 Task: Add the "Cart badge" component in the site builder.
Action: Mouse moved to (1238, 100)
Screenshot: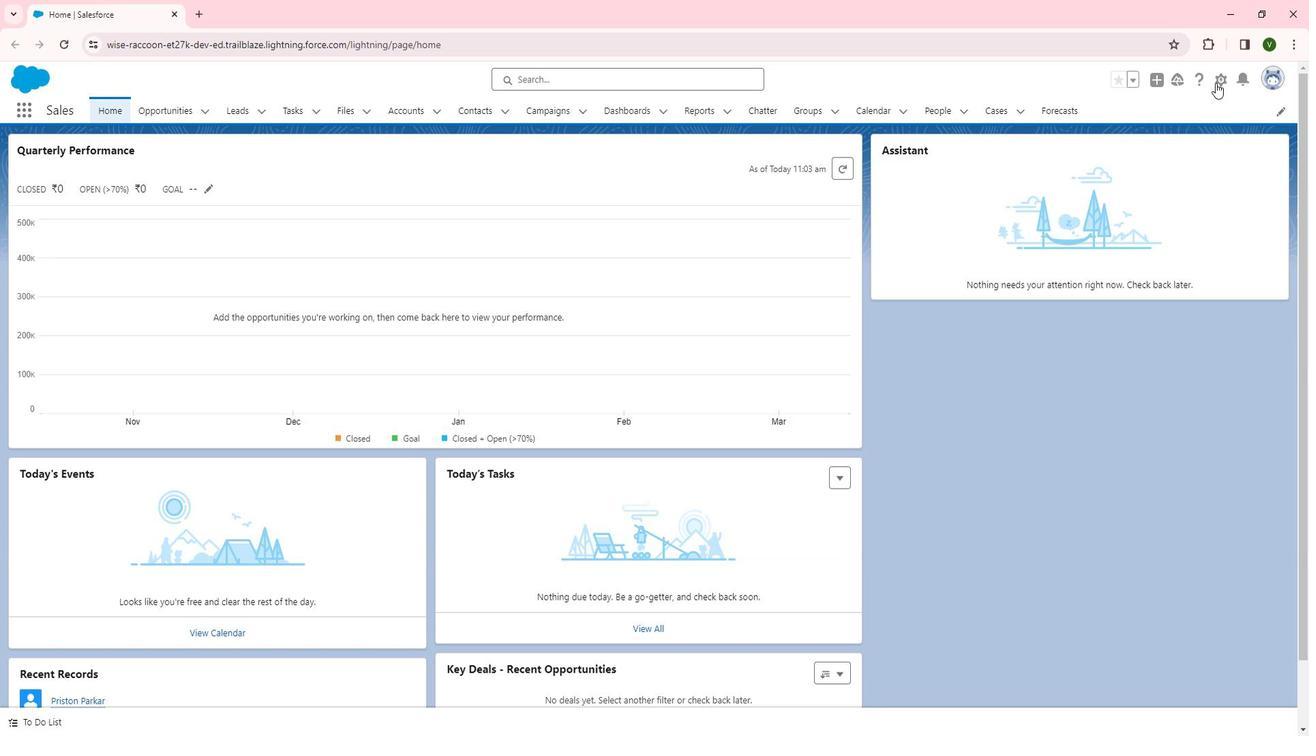 
Action: Mouse pressed left at (1238, 100)
Screenshot: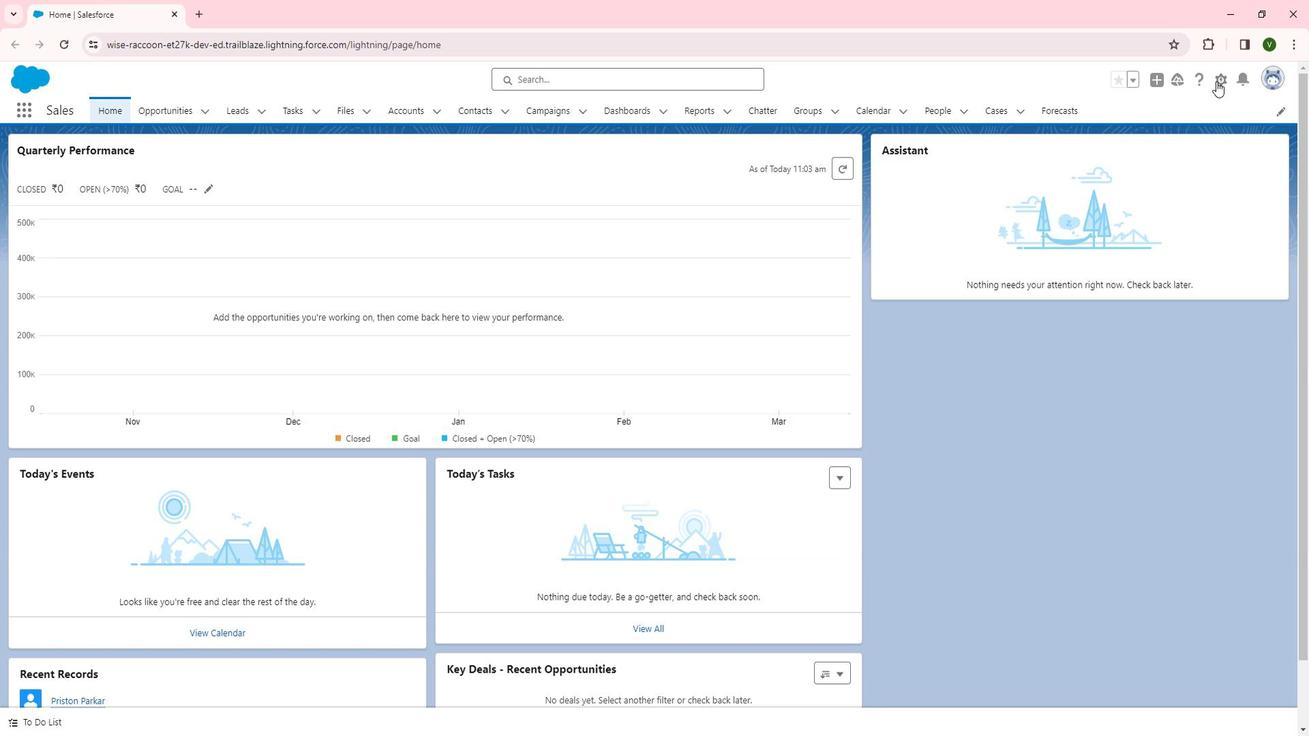 
Action: Mouse moved to (1190, 127)
Screenshot: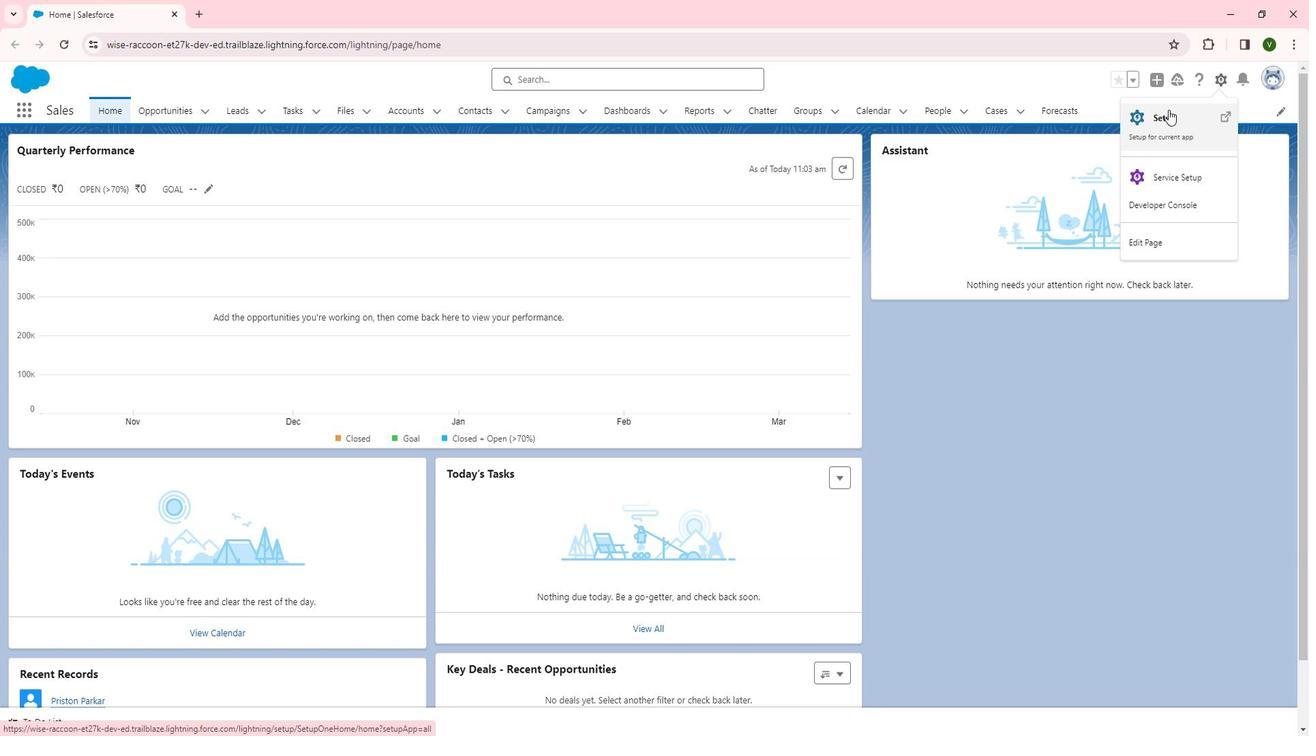 
Action: Mouse pressed left at (1190, 127)
Screenshot: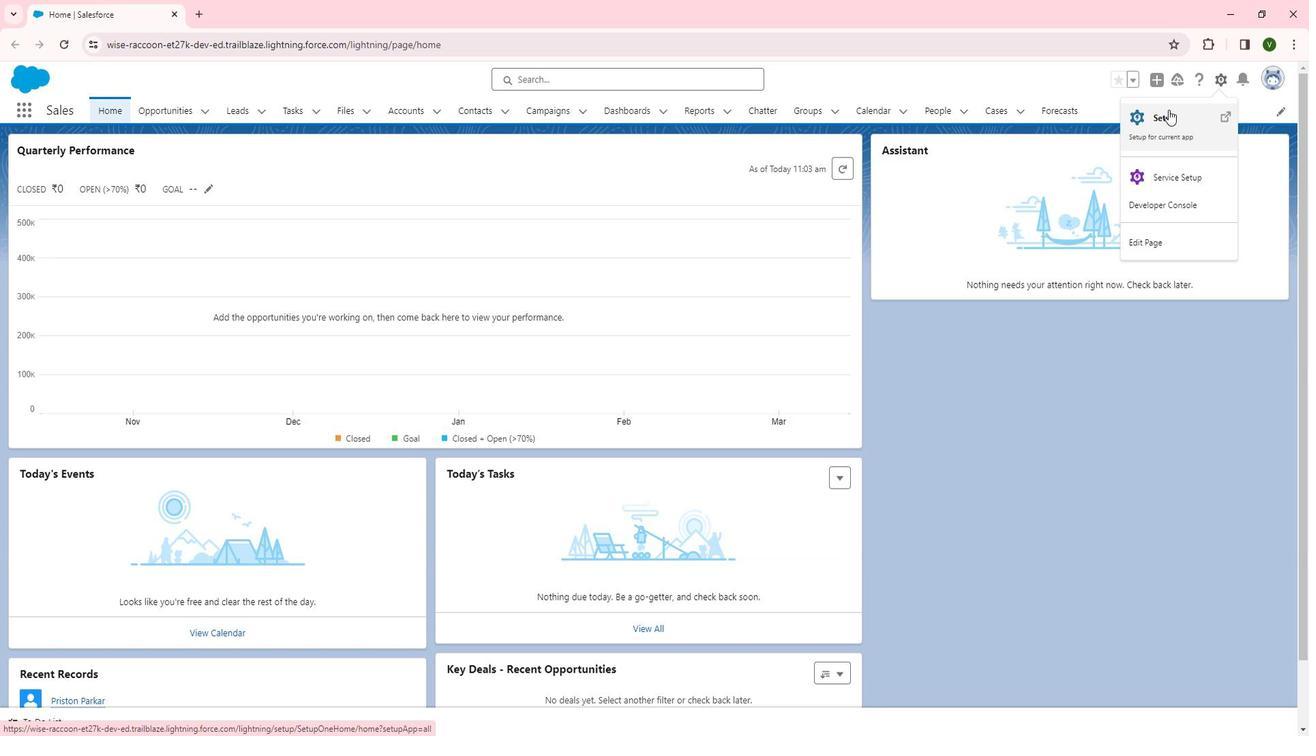 
Action: Mouse moved to (82, 562)
Screenshot: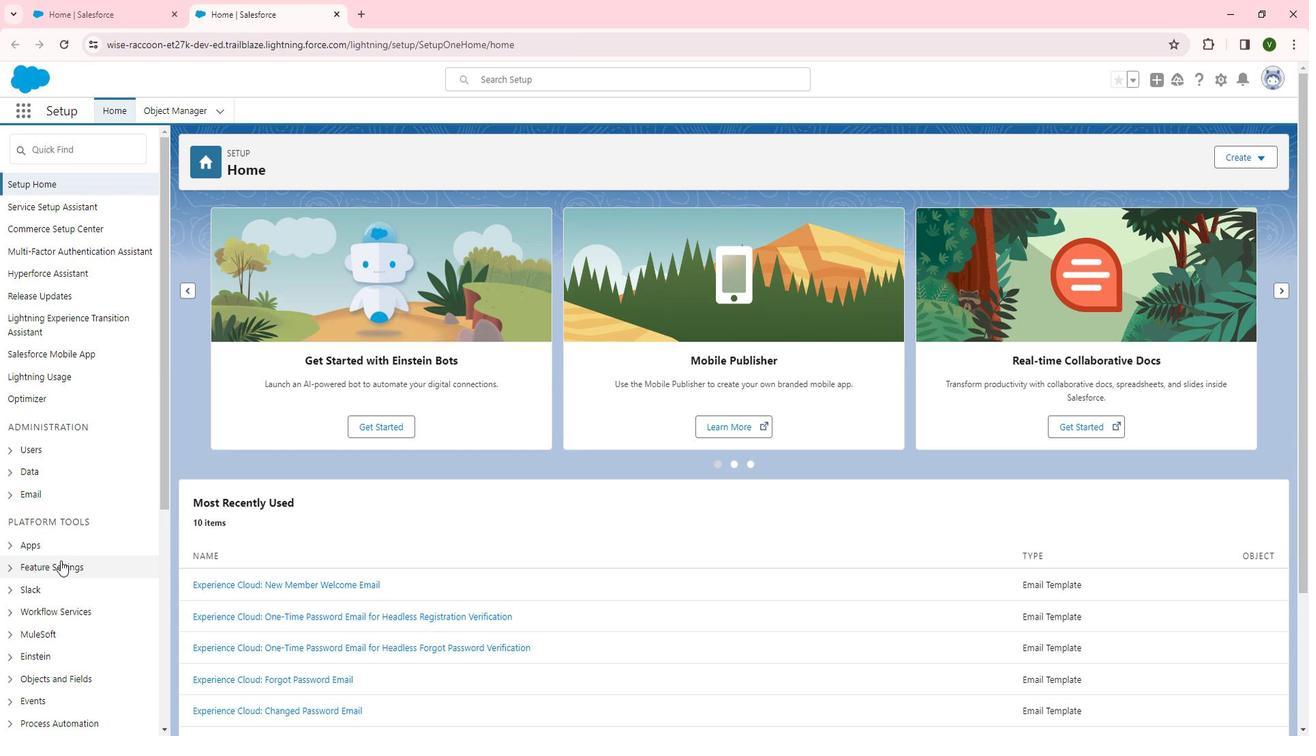 
Action: Mouse pressed left at (82, 562)
Screenshot: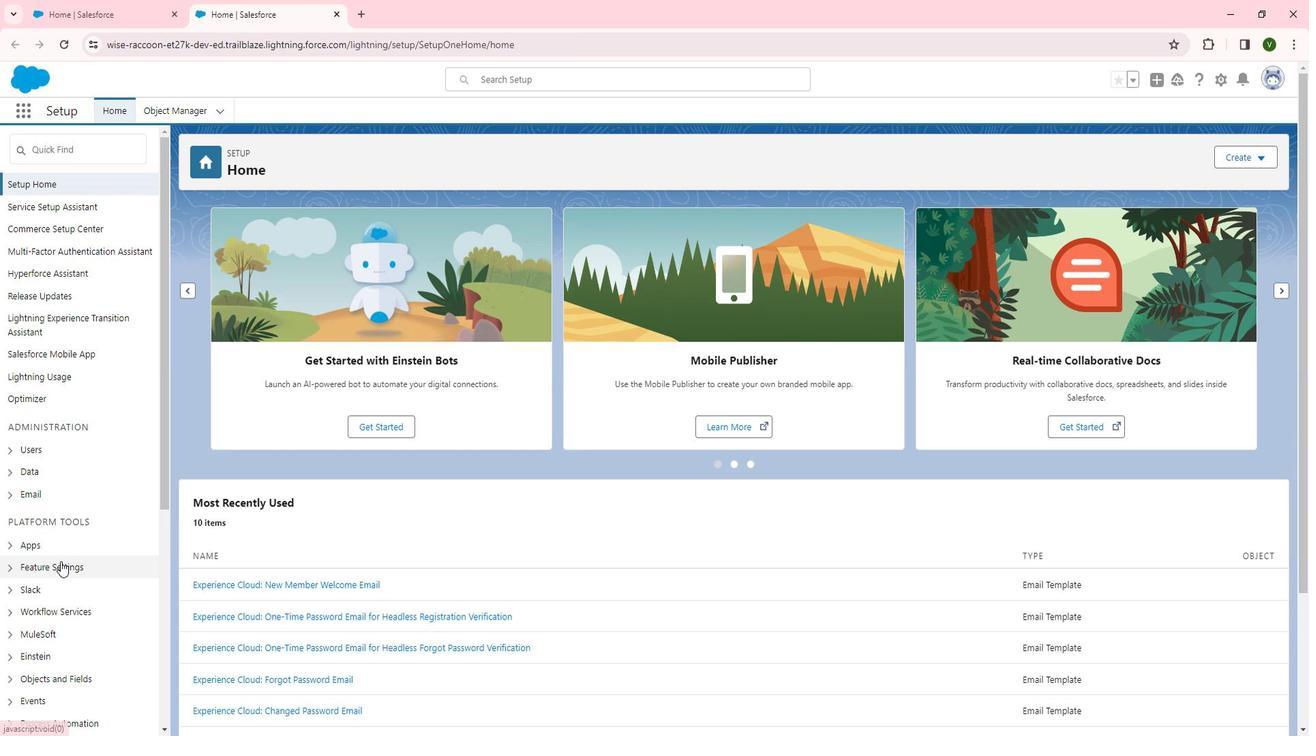 
Action: Mouse scrolled (82, 561) with delta (0, 0)
Screenshot: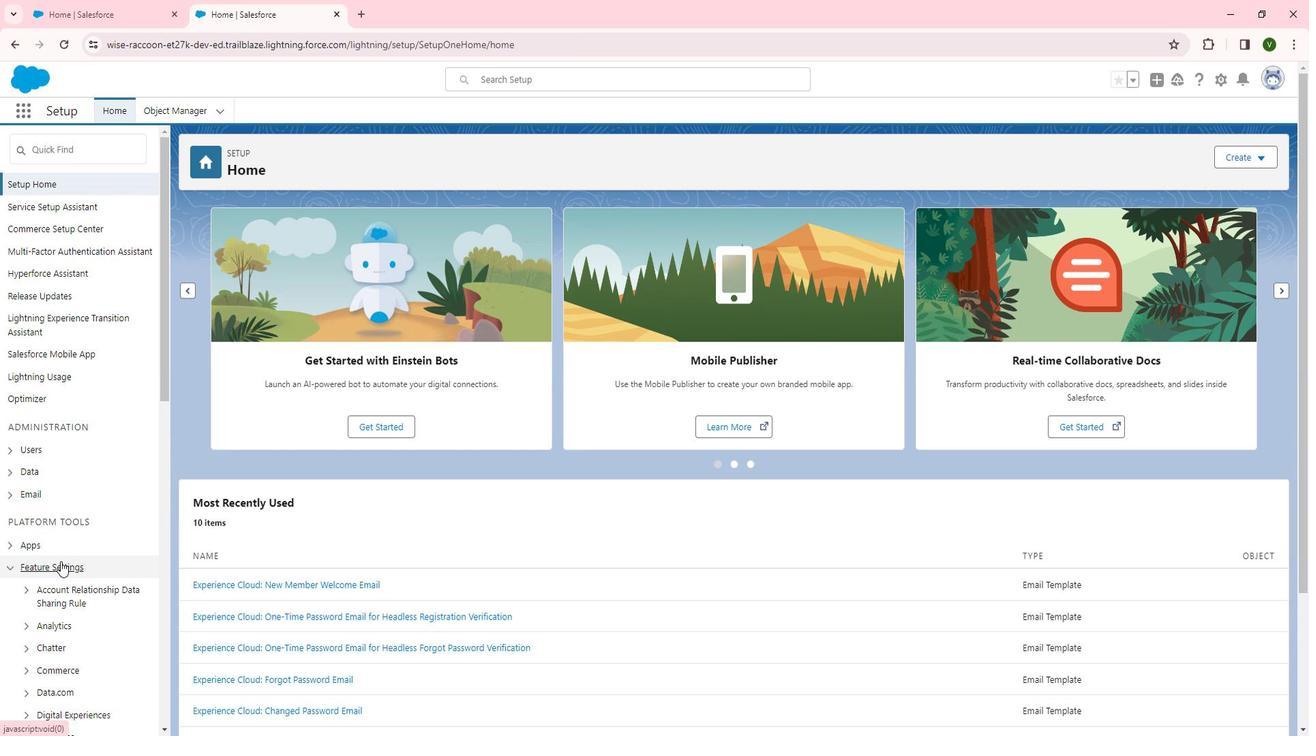 
Action: Mouse scrolled (82, 561) with delta (0, 0)
Screenshot: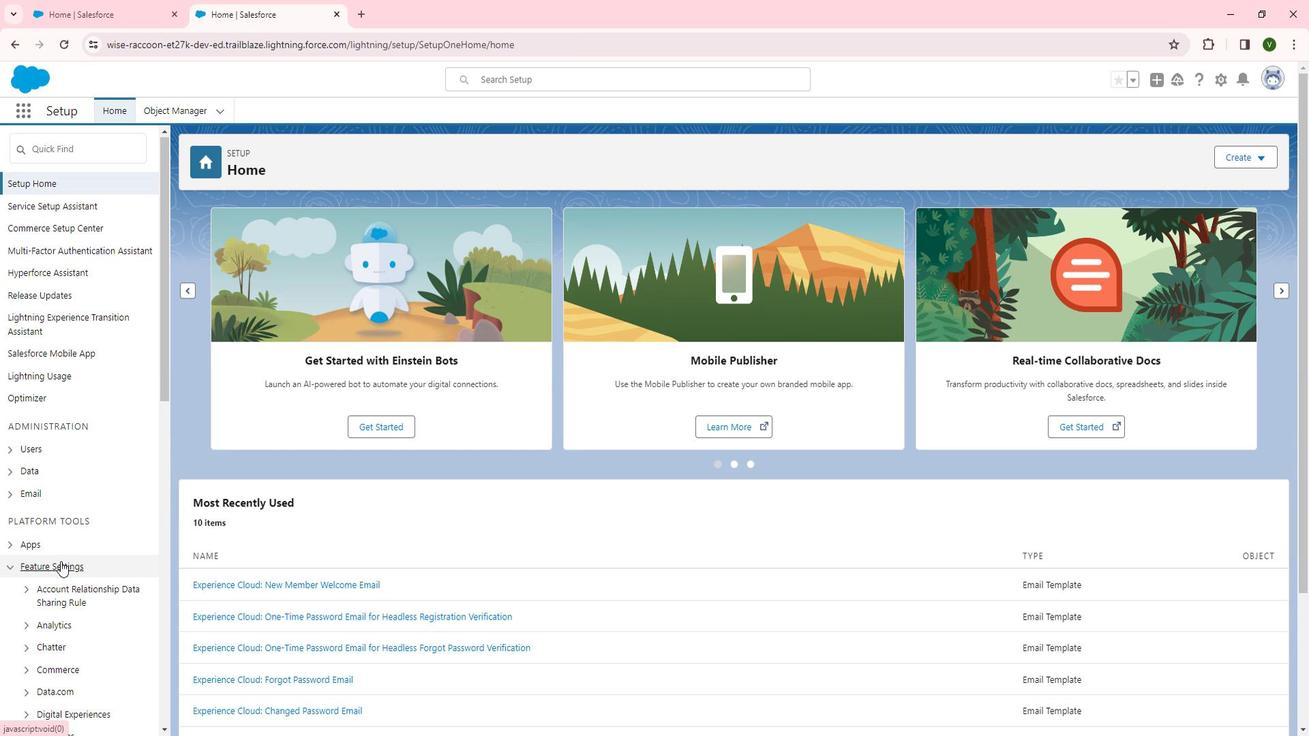 
Action: Mouse moved to (82, 579)
Screenshot: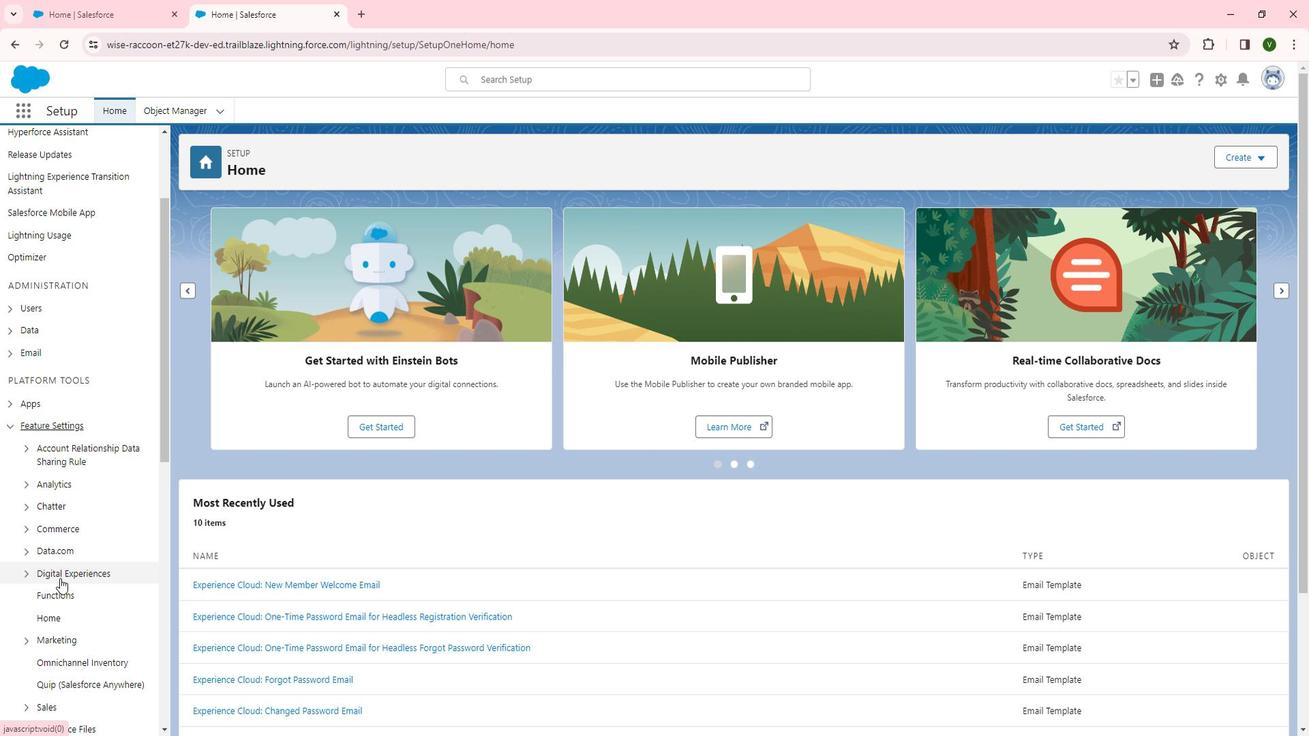 
Action: Mouse pressed left at (82, 579)
Screenshot: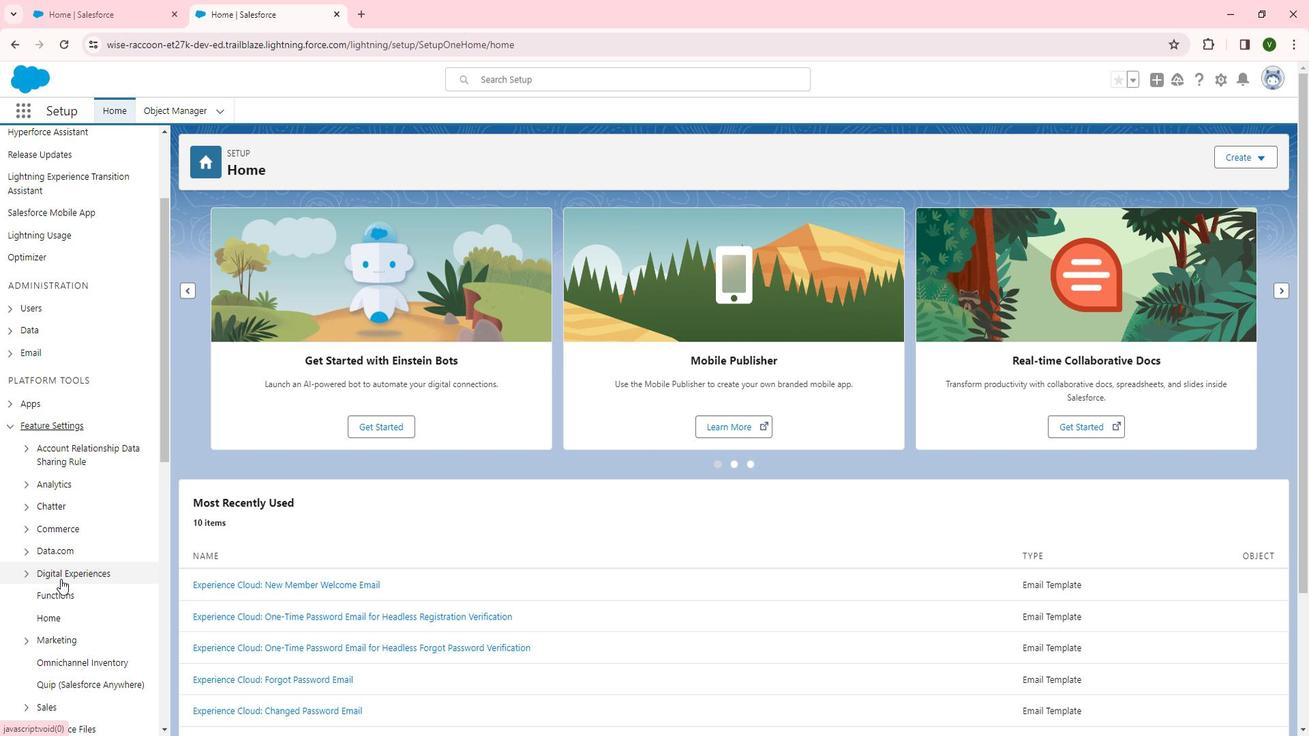 
Action: Mouse moved to (101, 573)
Screenshot: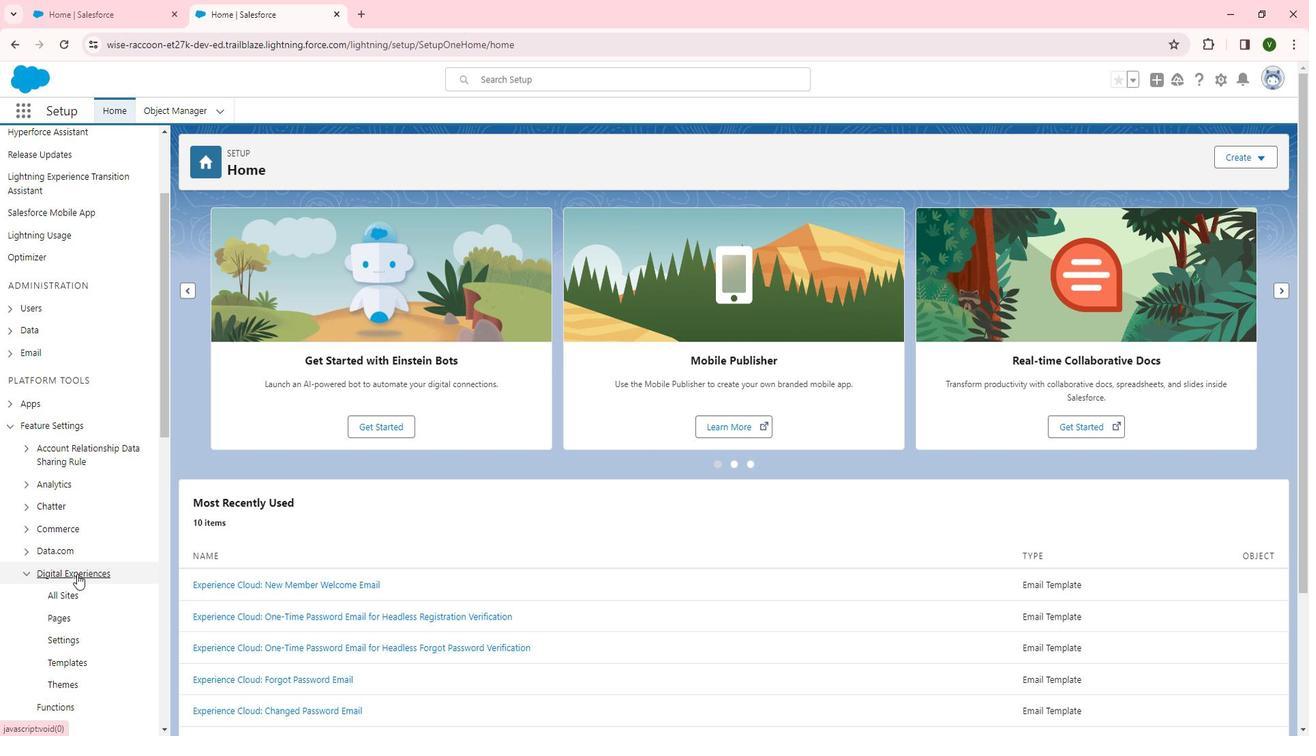 
Action: Mouse scrolled (101, 572) with delta (0, 0)
Screenshot: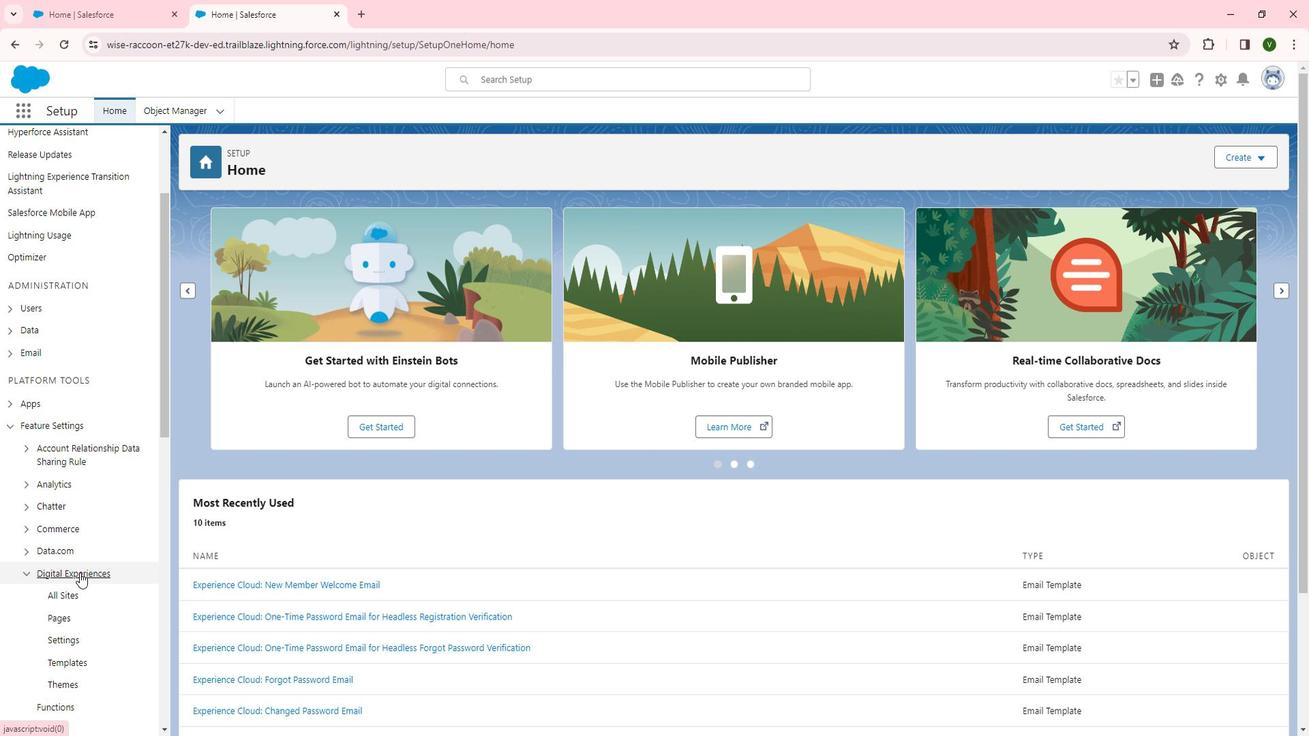 
Action: Mouse scrolled (101, 572) with delta (0, 0)
Screenshot: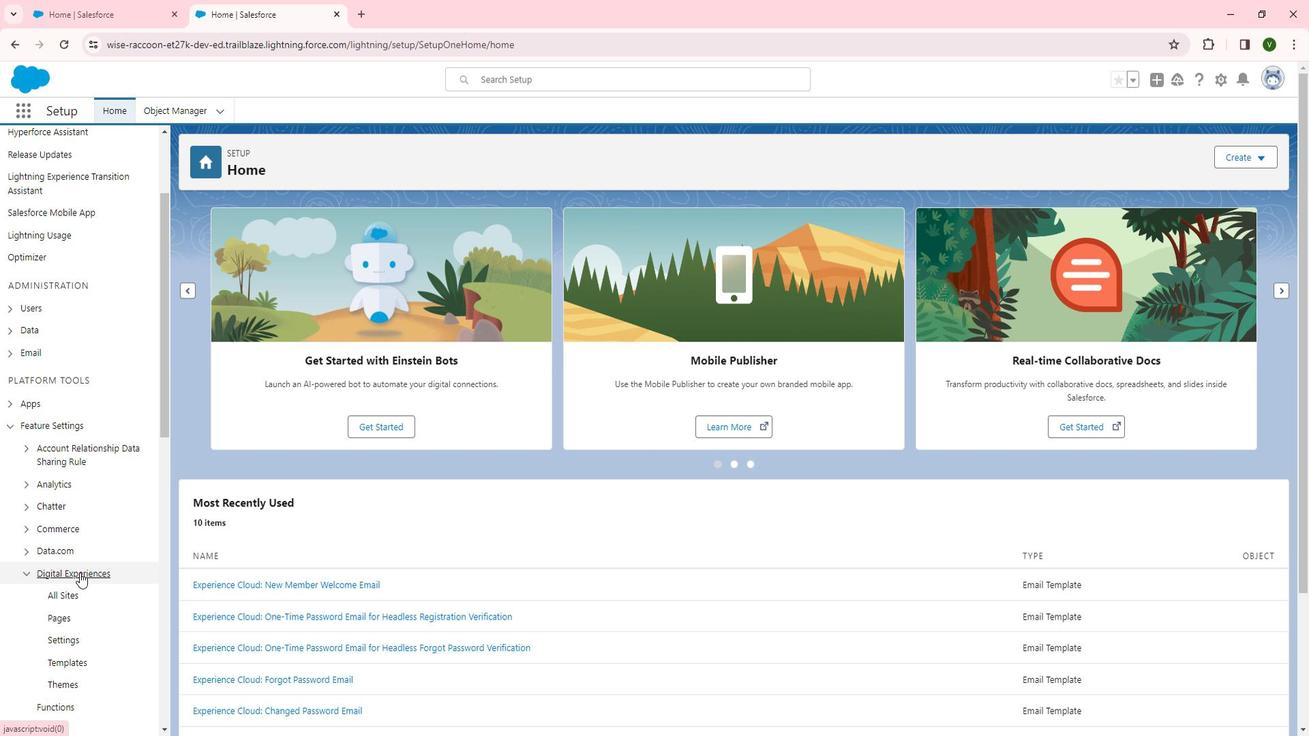 
Action: Mouse scrolled (101, 572) with delta (0, 0)
Screenshot: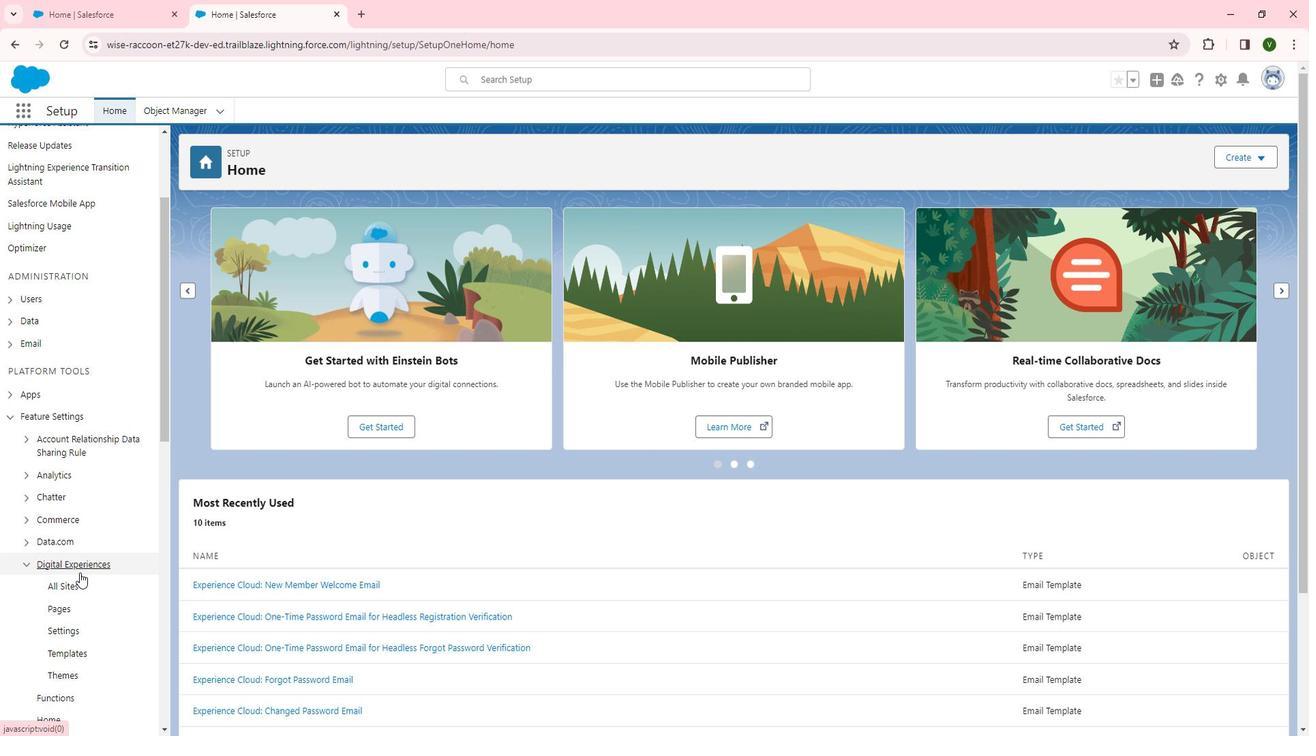 
Action: Mouse scrolled (101, 572) with delta (0, 0)
Screenshot: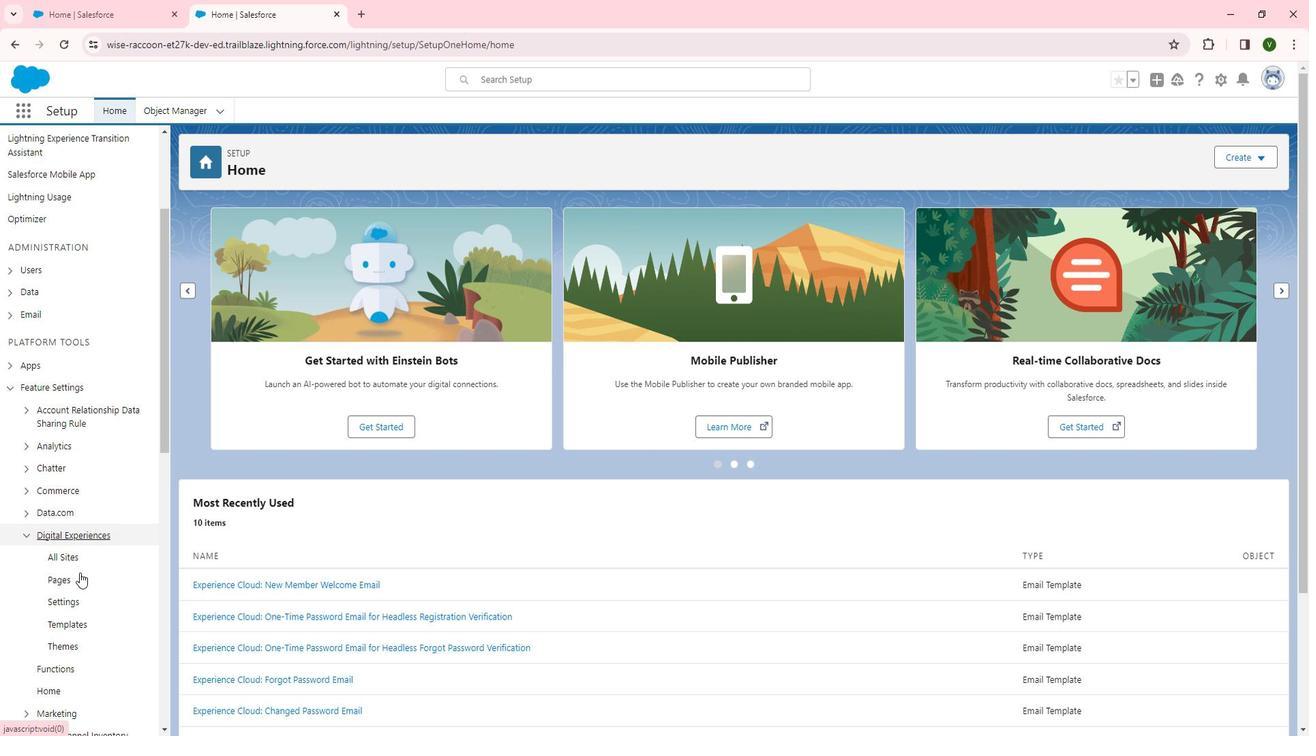 
Action: Mouse moved to (83, 322)
Screenshot: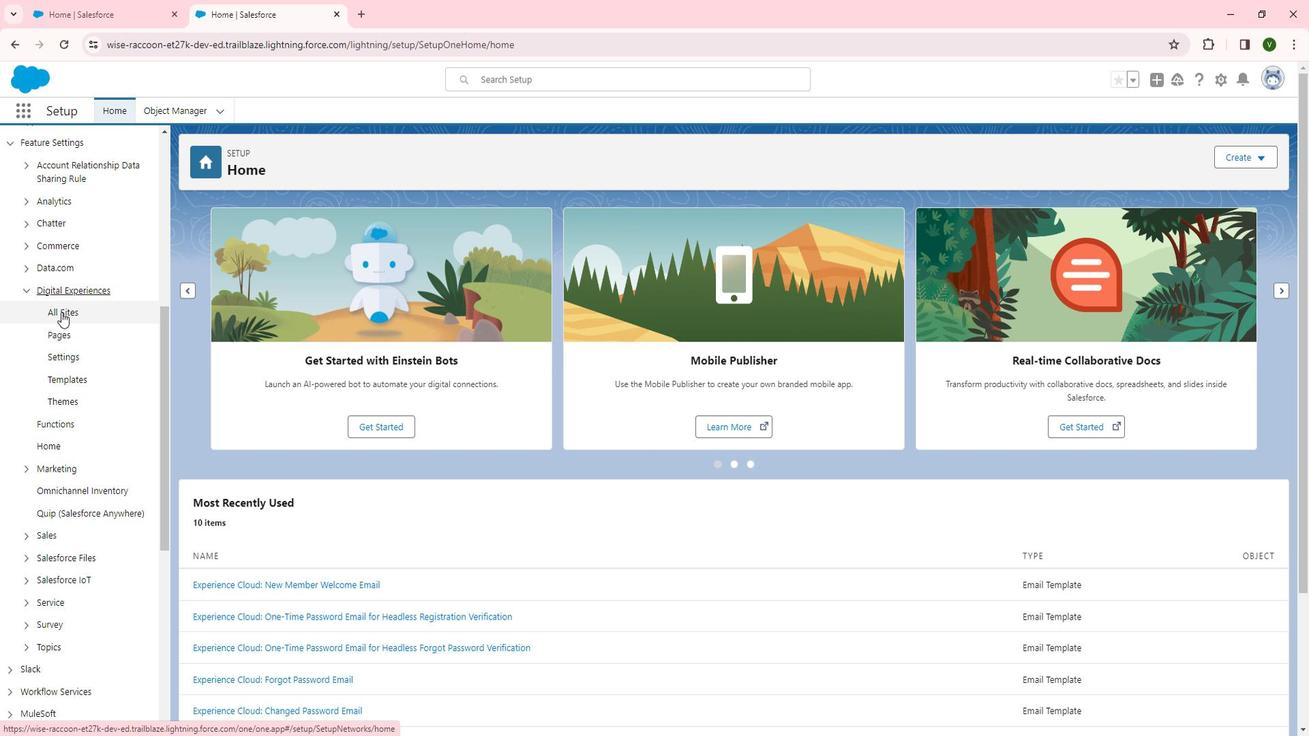 
Action: Mouse pressed left at (83, 322)
Screenshot: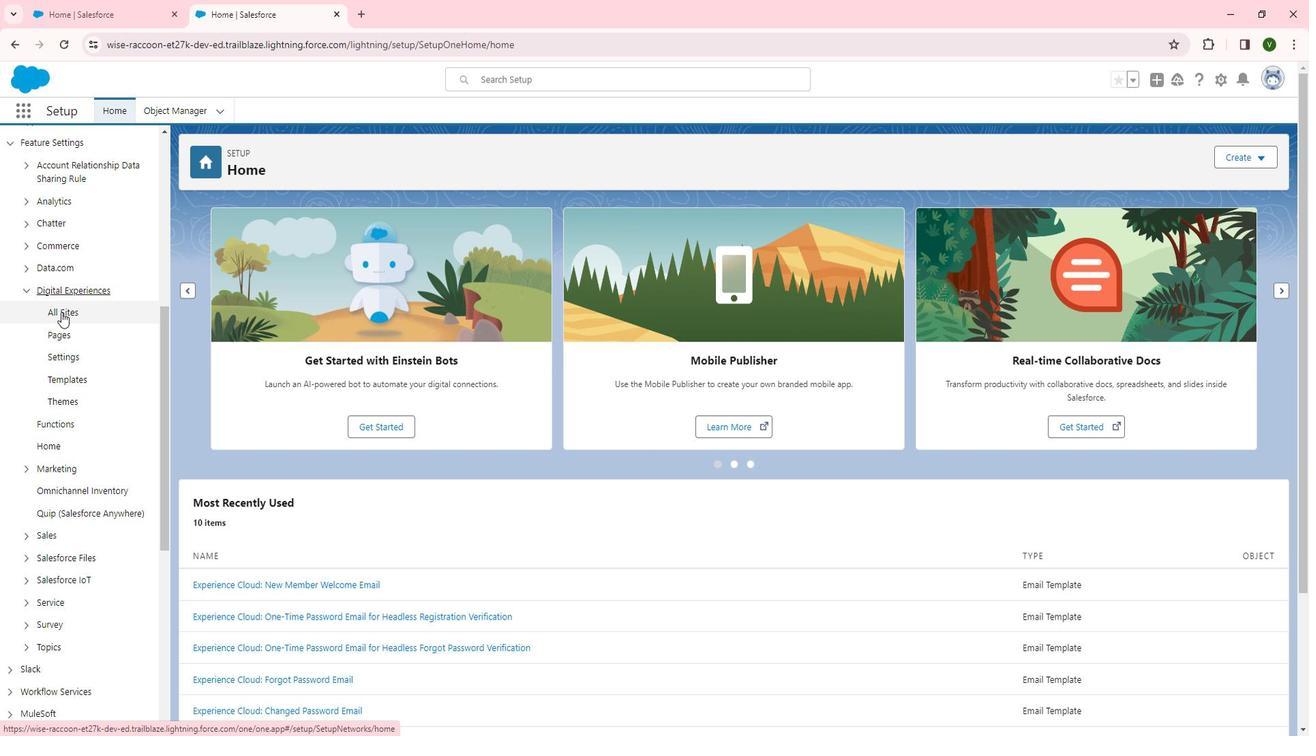 
Action: Mouse moved to (242, 351)
Screenshot: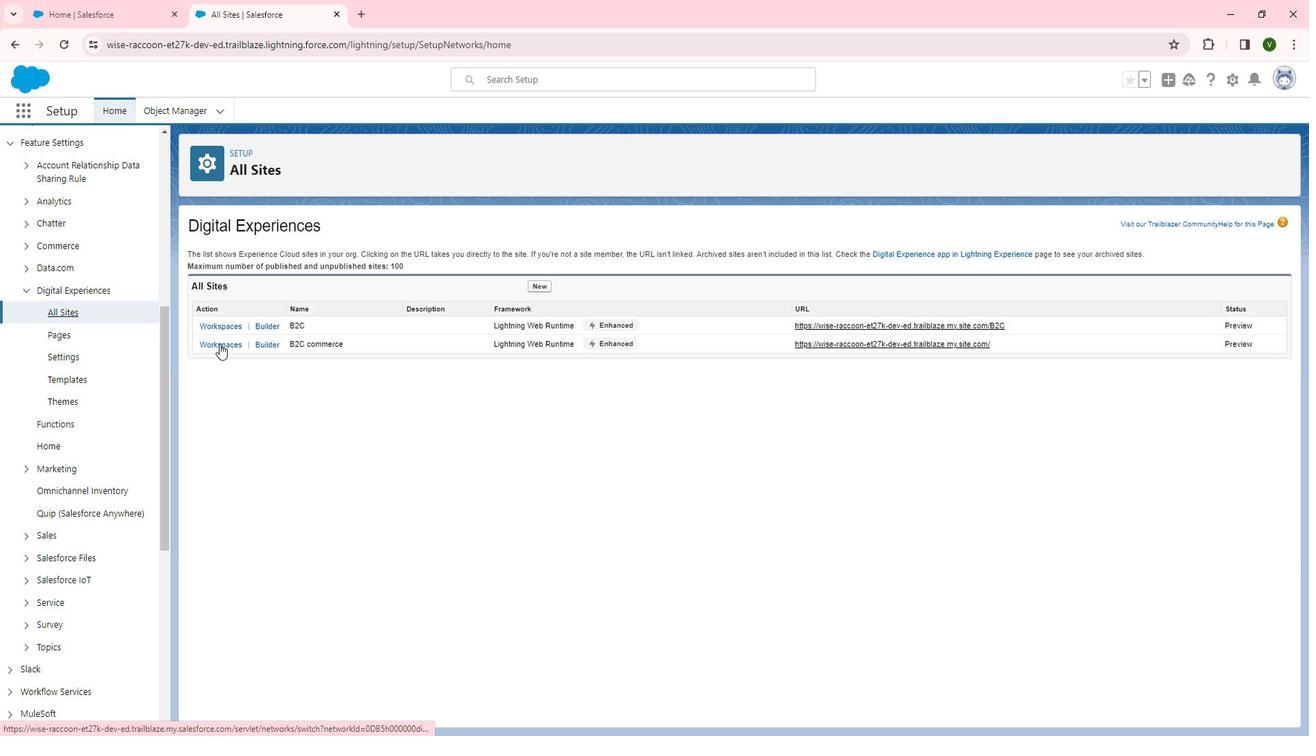 
Action: Mouse pressed left at (242, 351)
Screenshot: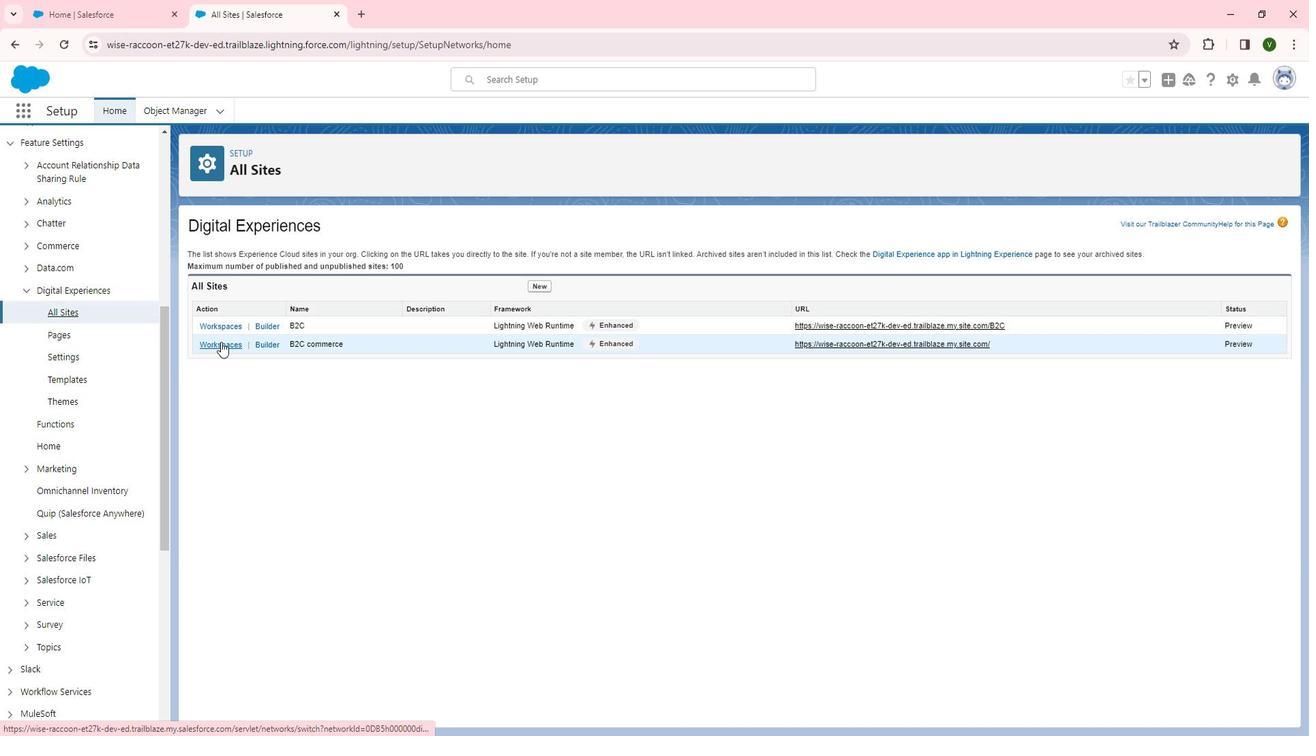 
Action: Mouse moved to (175, 304)
Screenshot: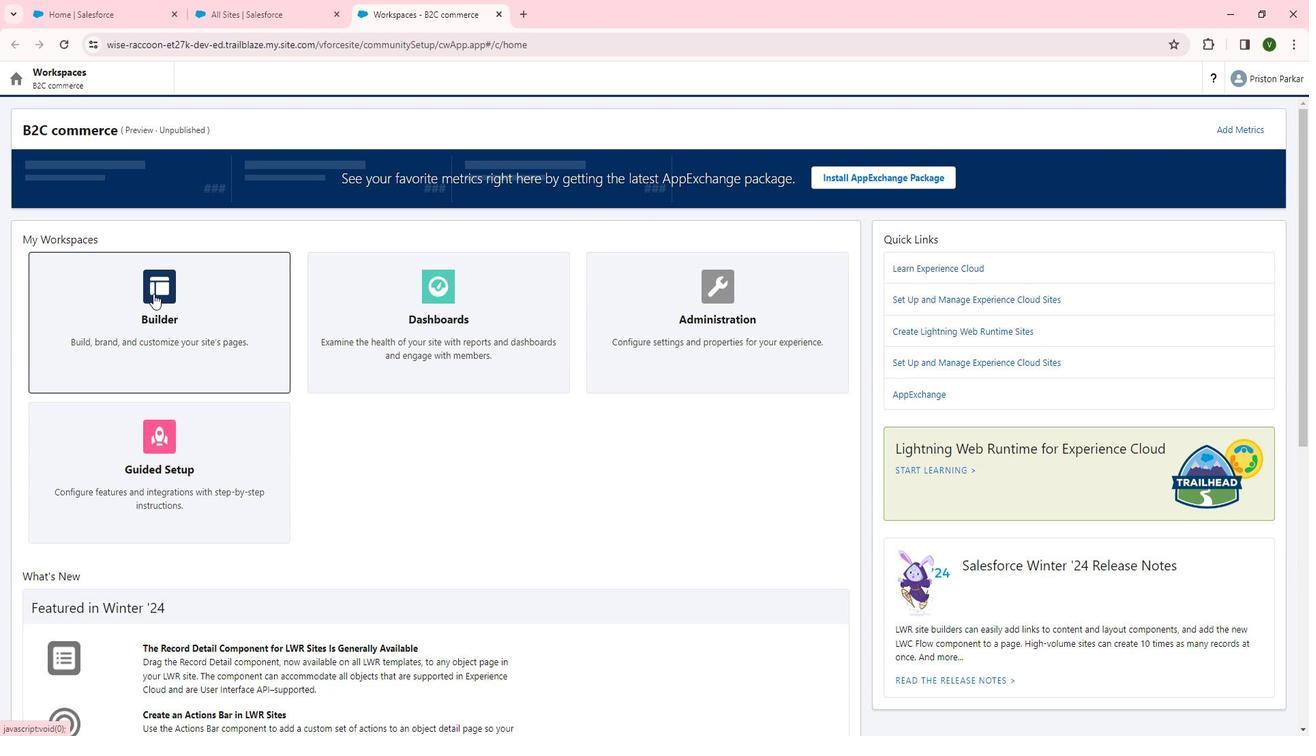 
Action: Mouse pressed left at (175, 304)
Screenshot: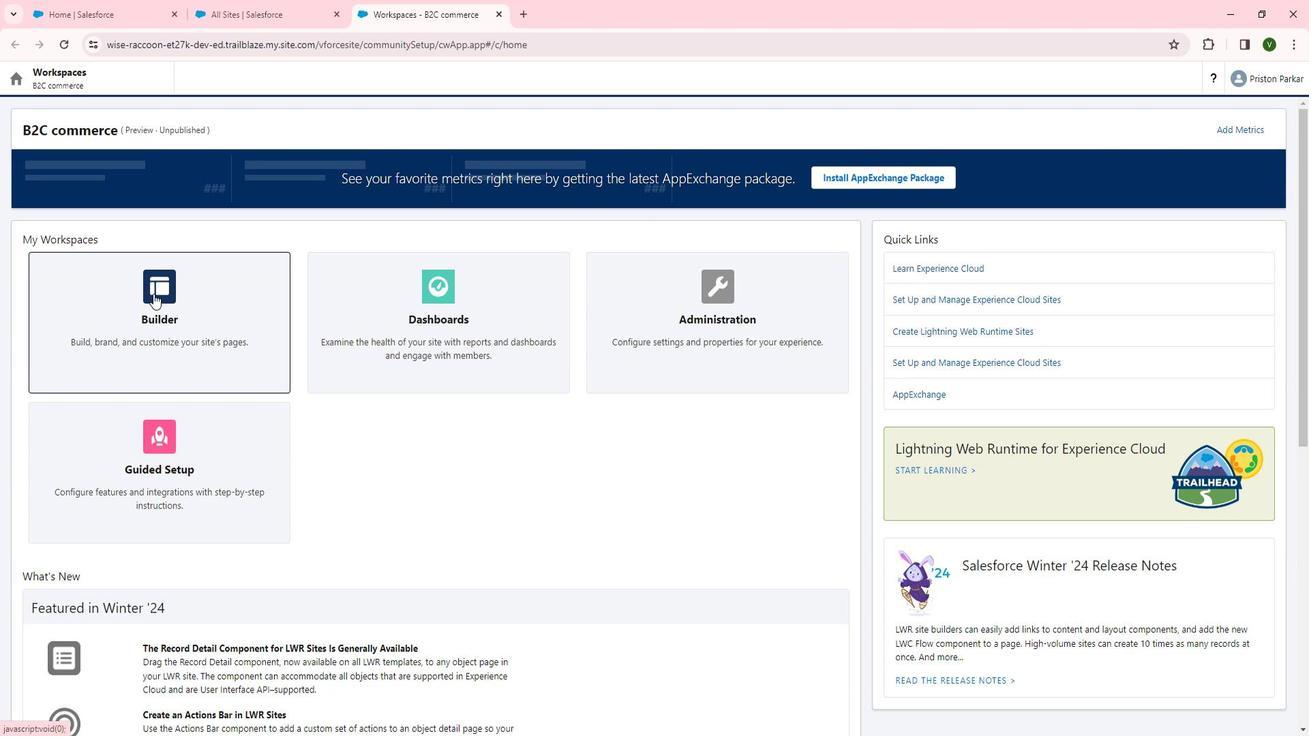 
Action: Mouse moved to (56, 141)
Screenshot: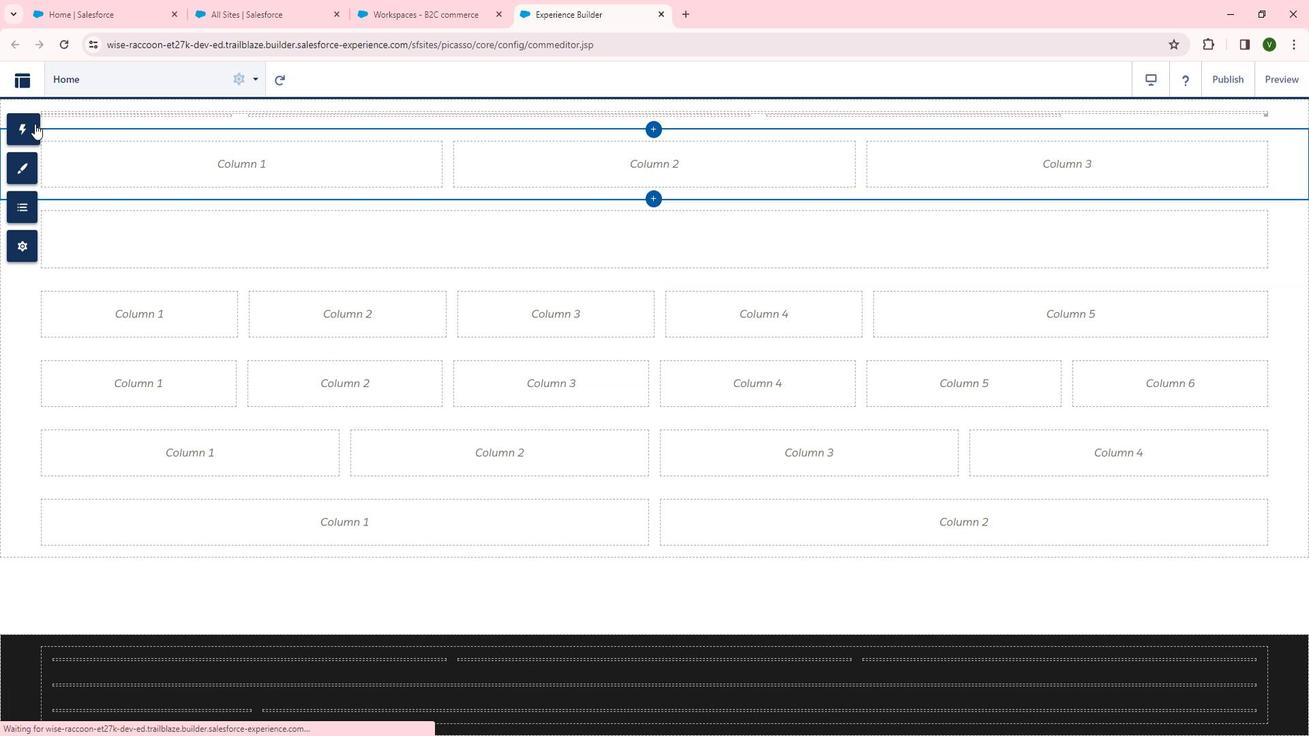 
Action: Mouse pressed left at (56, 141)
Screenshot: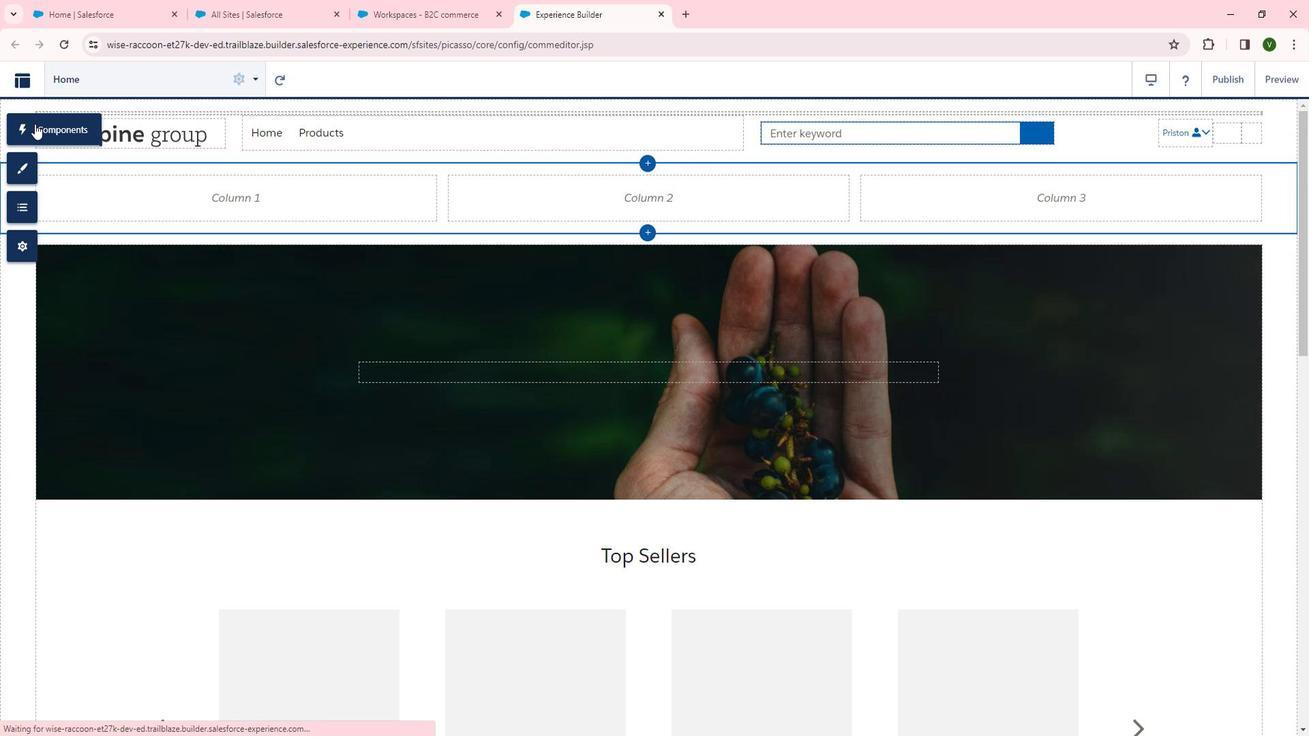 
Action: Mouse moved to (167, 222)
Screenshot: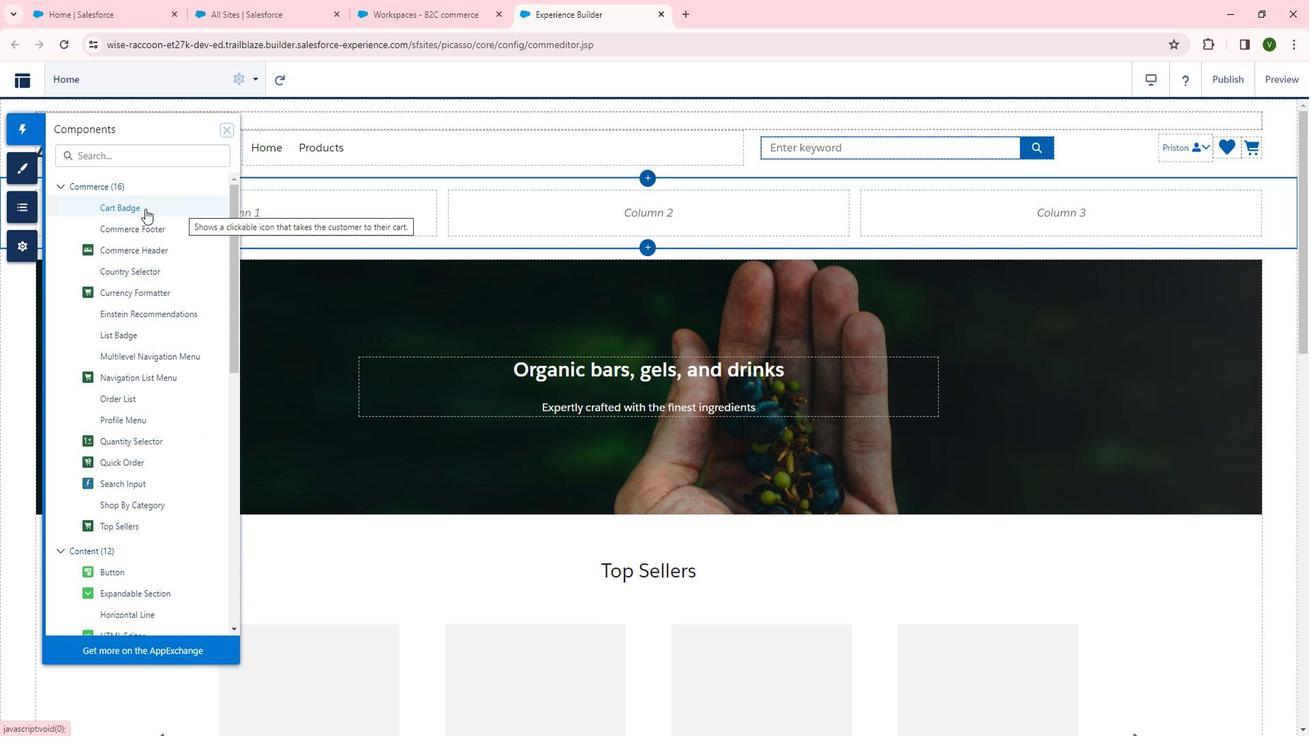 
Action: Mouse pressed left at (167, 222)
Screenshot: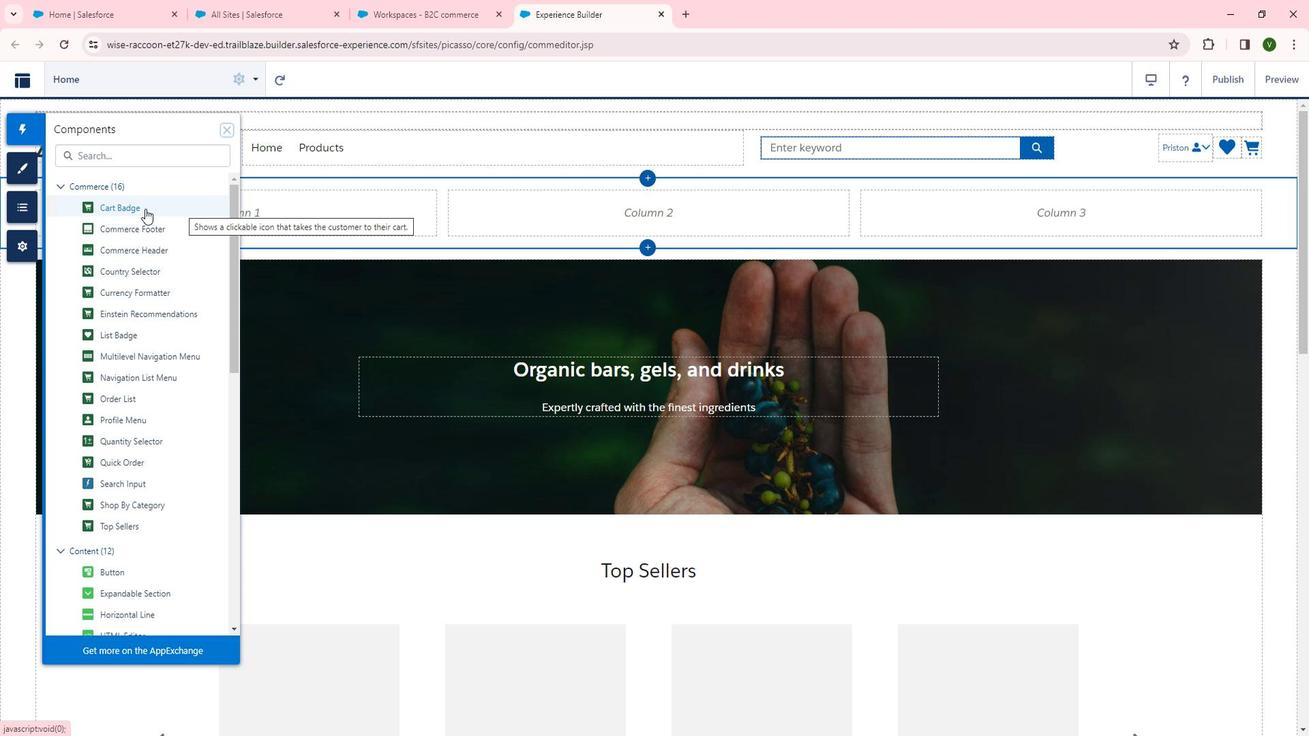 
Action: Mouse moved to (1041, 226)
Screenshot: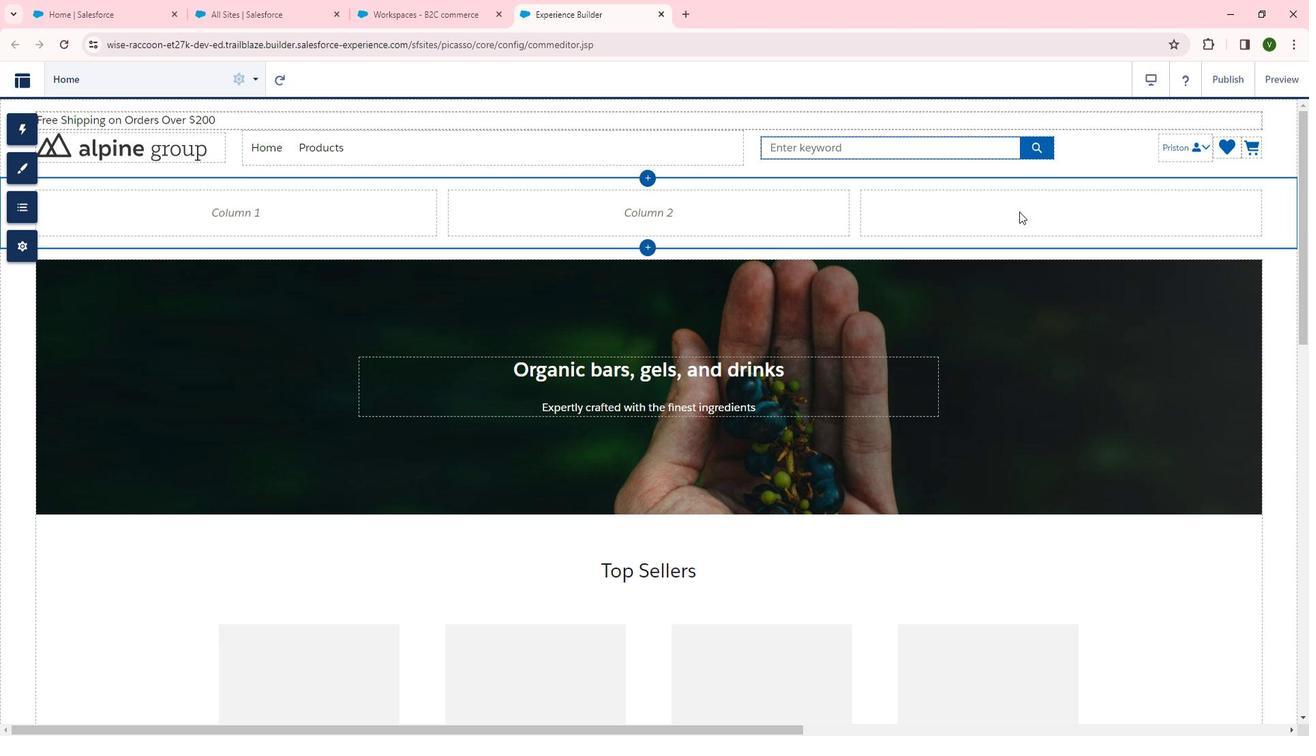 
